 Task: Post to url https://trello.com/b/Sd17yud3/knowledge-sharing/butler/card-buttons/new
Action: Mouse moved to (1087, 87)
Screenshot: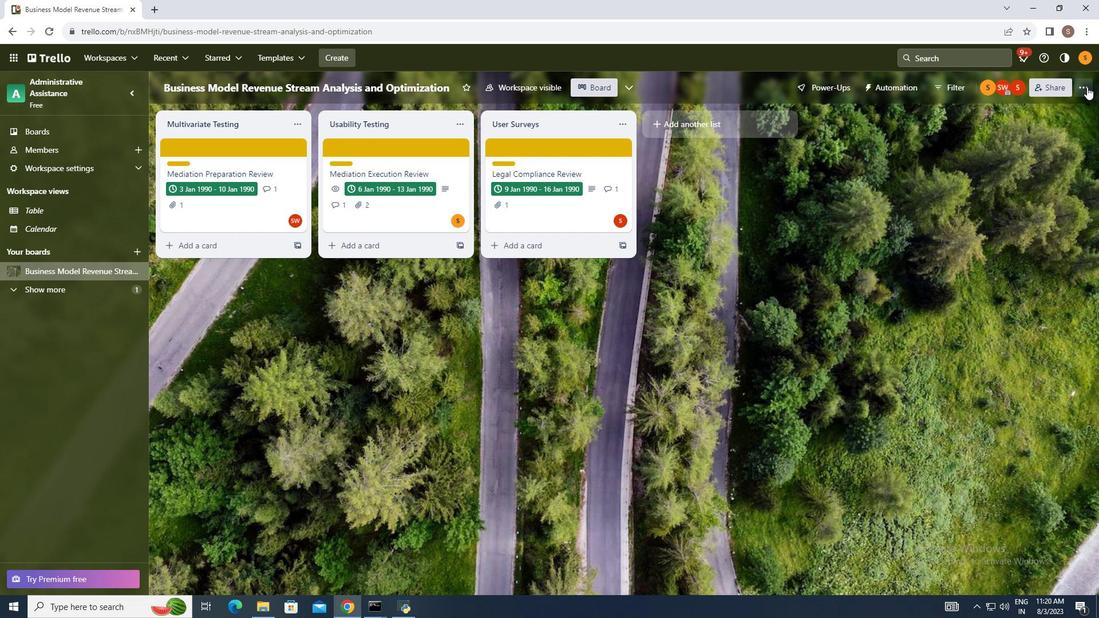 
Action: Mouse pressed left at (1087, 87)
Screenshot: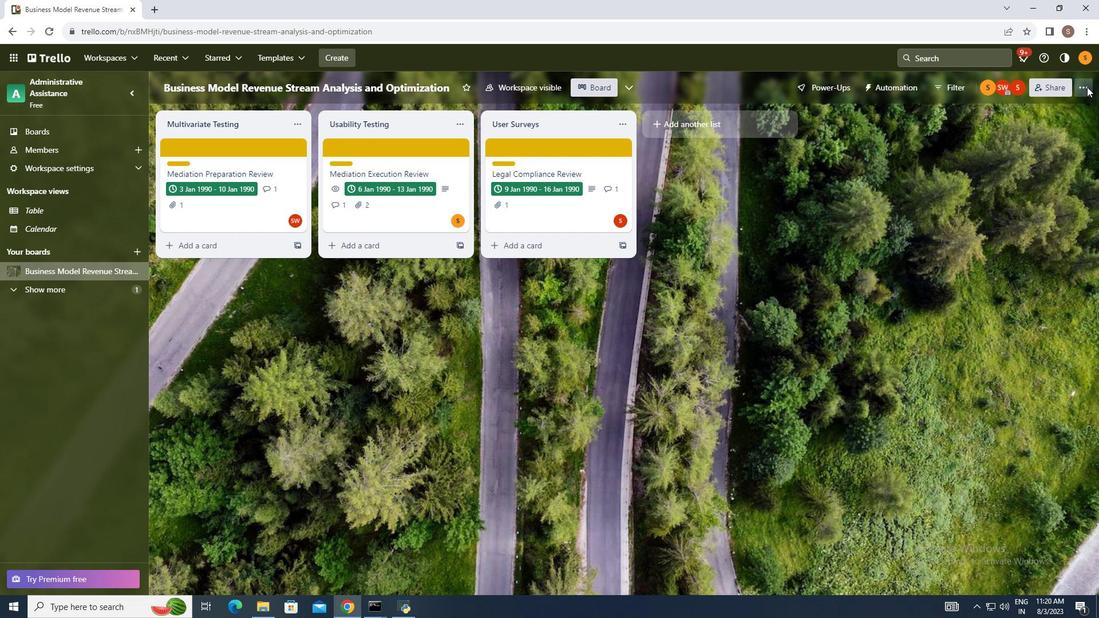 
Action: Mouse moved to (1008, 239)
Screenshot: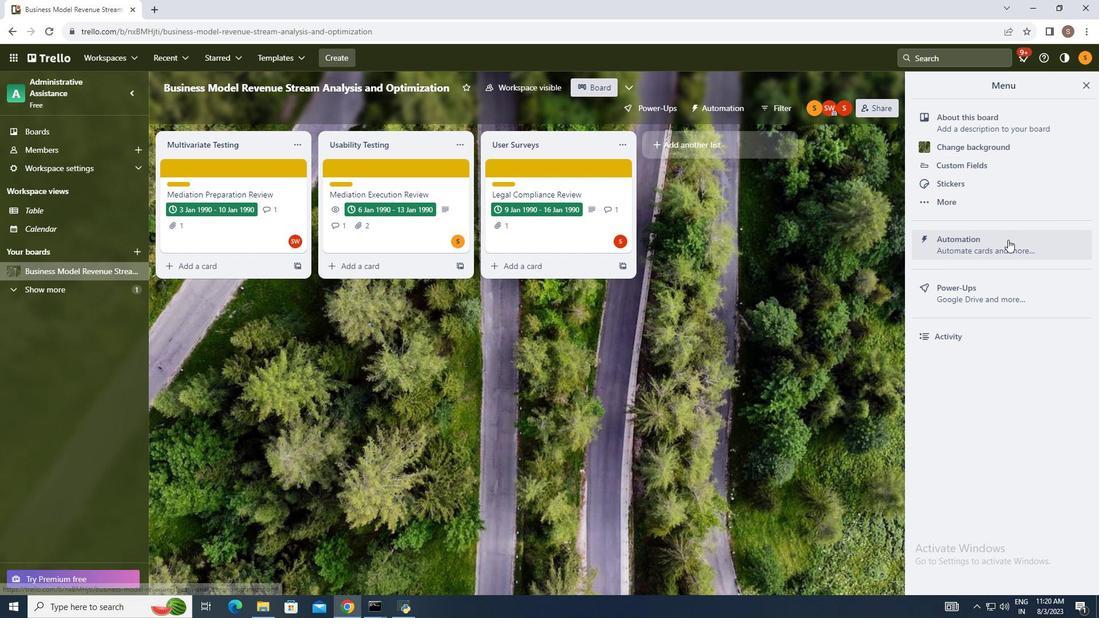 
Action: Mouse pressed left at (1008, 239)
Screenshot: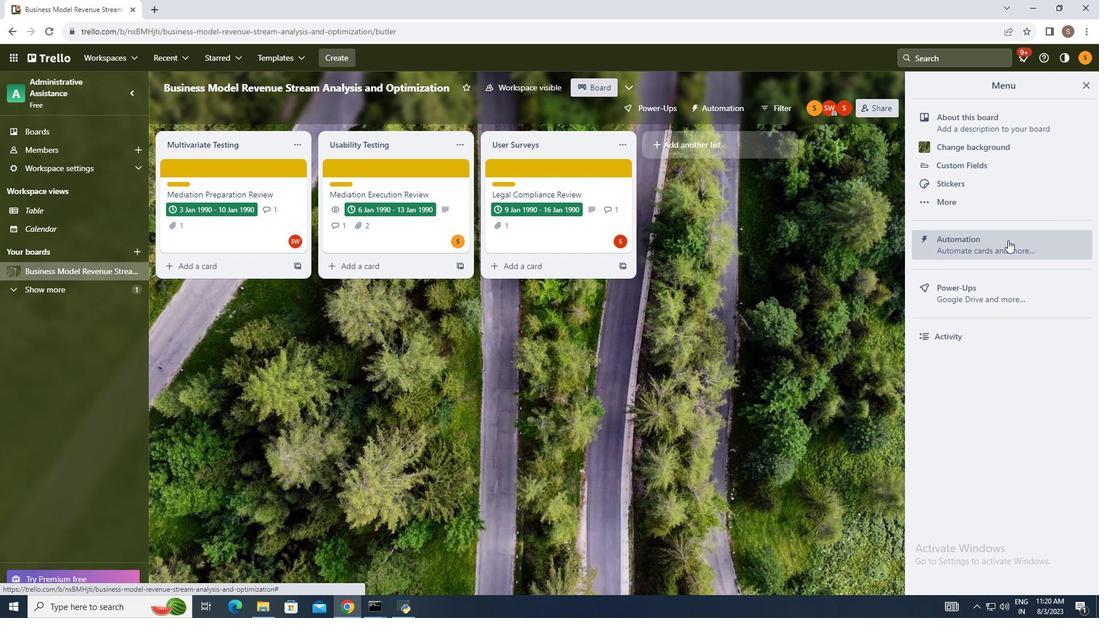 
Action: Mouse moved to (208, 301)
Screenshot: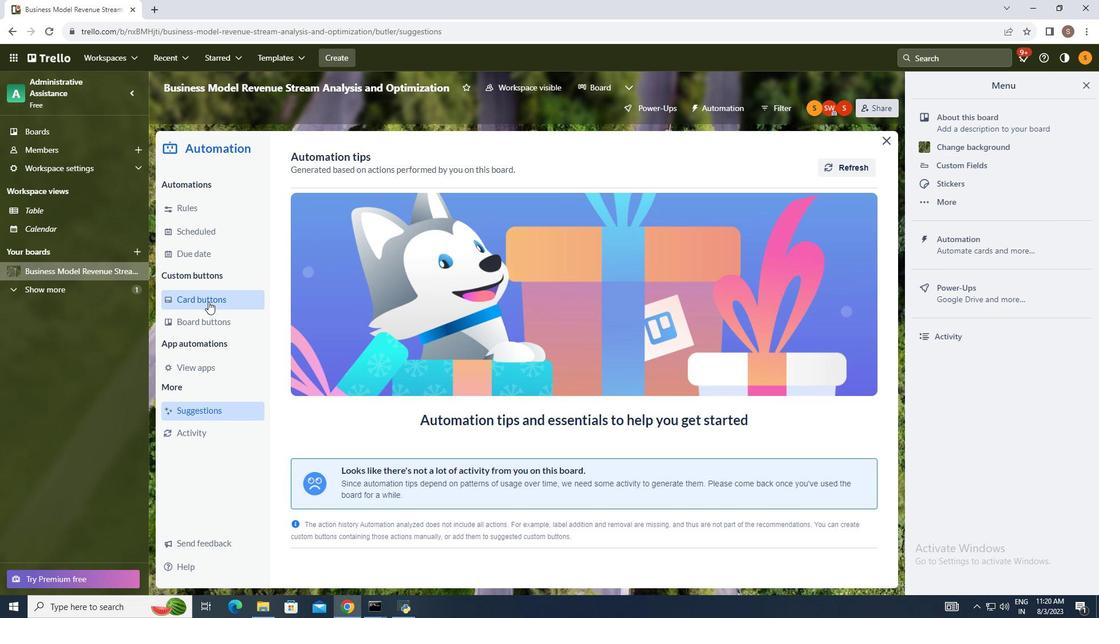 
Action: Mouse pressed left at (208, 301)
Screenshot: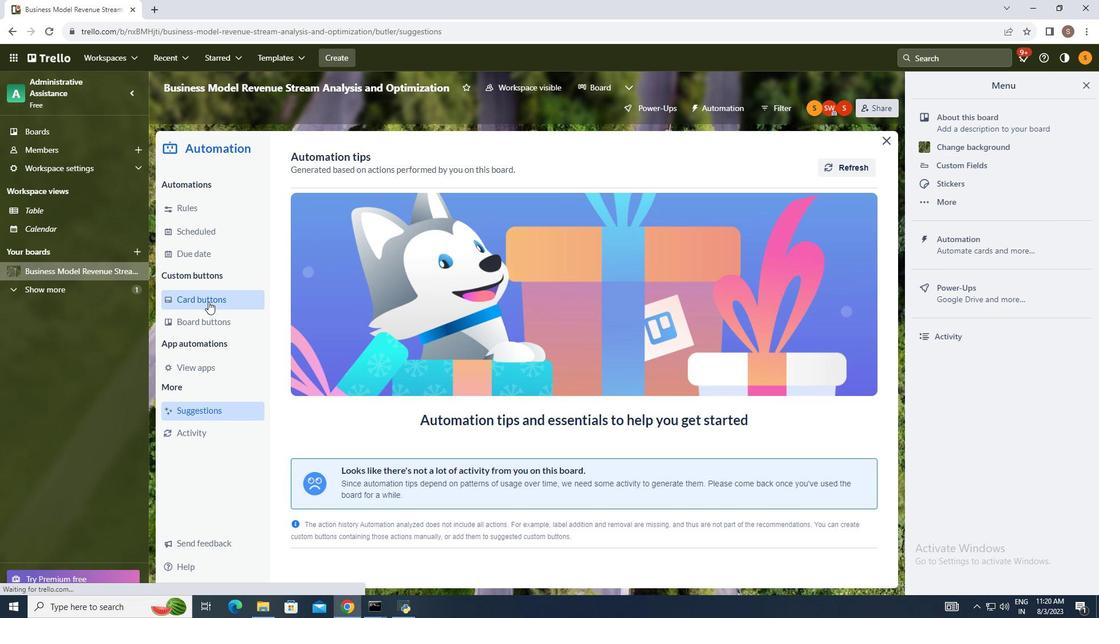 
Action: Mouse moved to (838, 160)
Screenshot: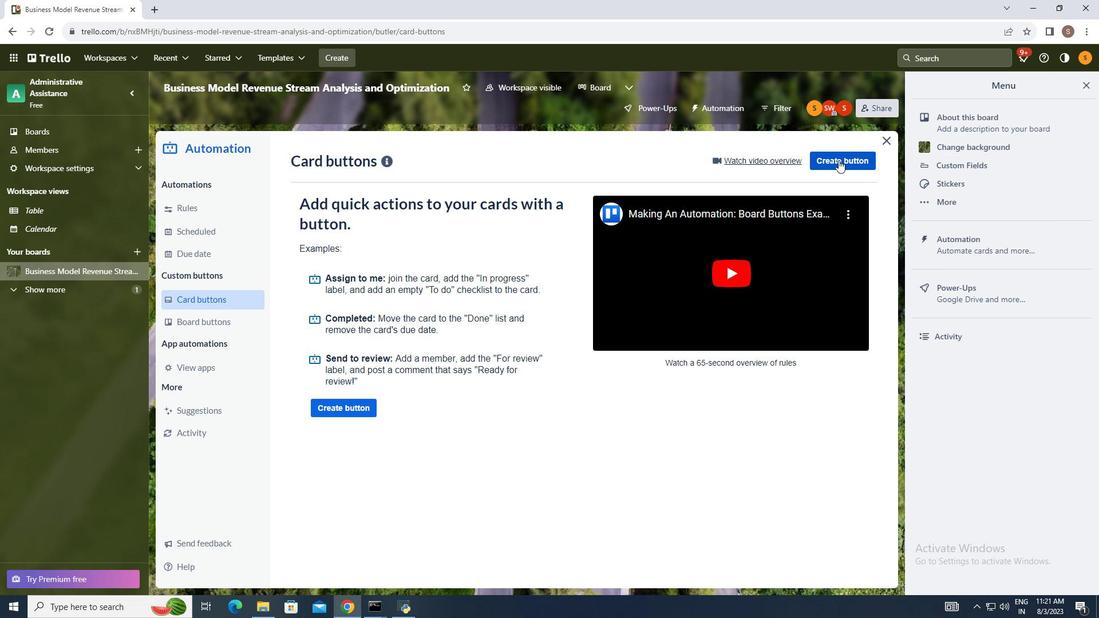 
Action: Mouse pressed left at (838, 160)
Screenshot: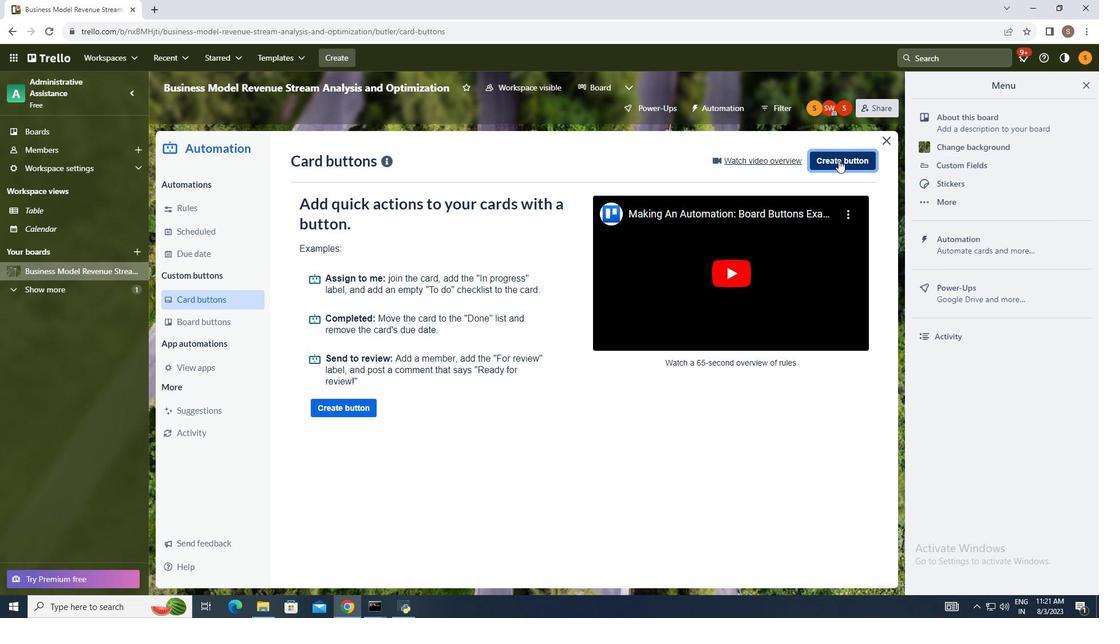 
Action: Mouse moved to (585, 313)
Screenshot: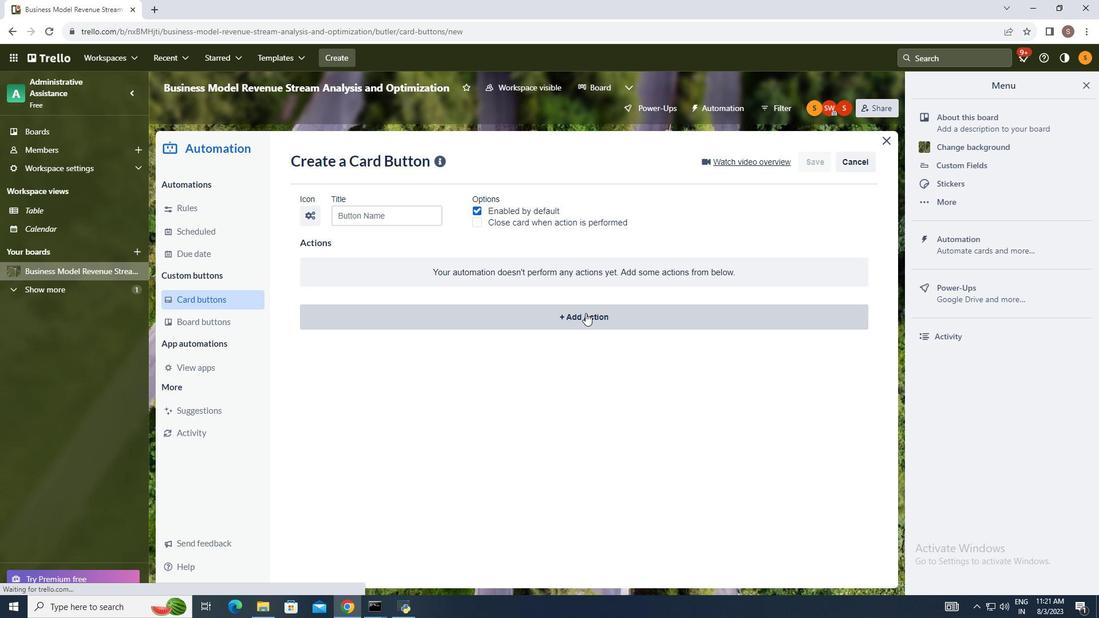 
Action: Mouse pressed left at (585, 313)
Screenshot: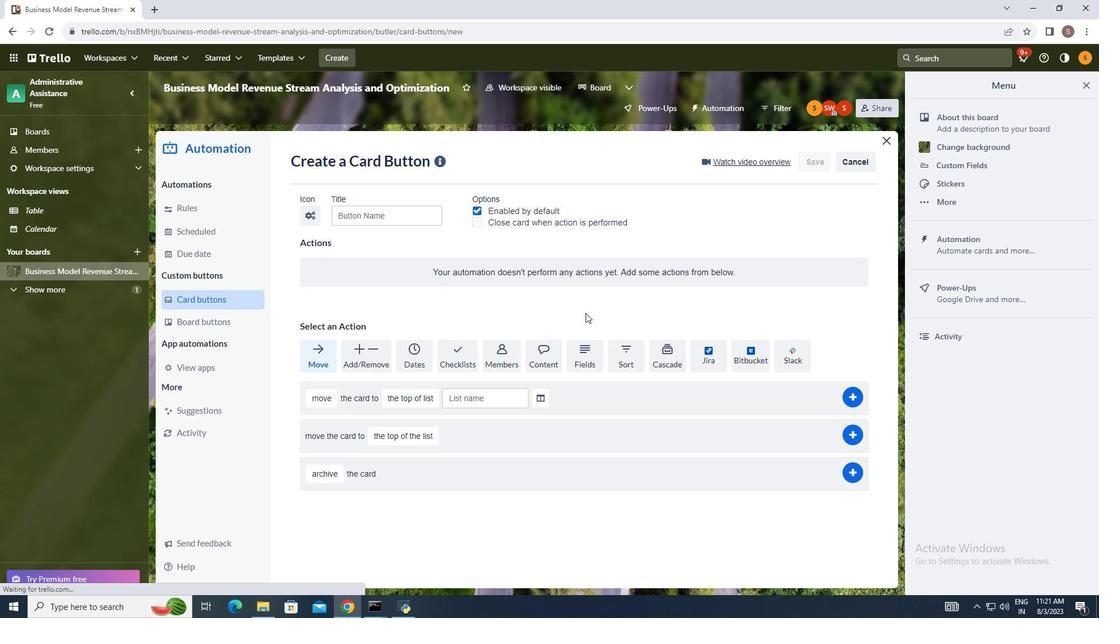 
Action: Mouse moved to (542, 361)
Screenshot: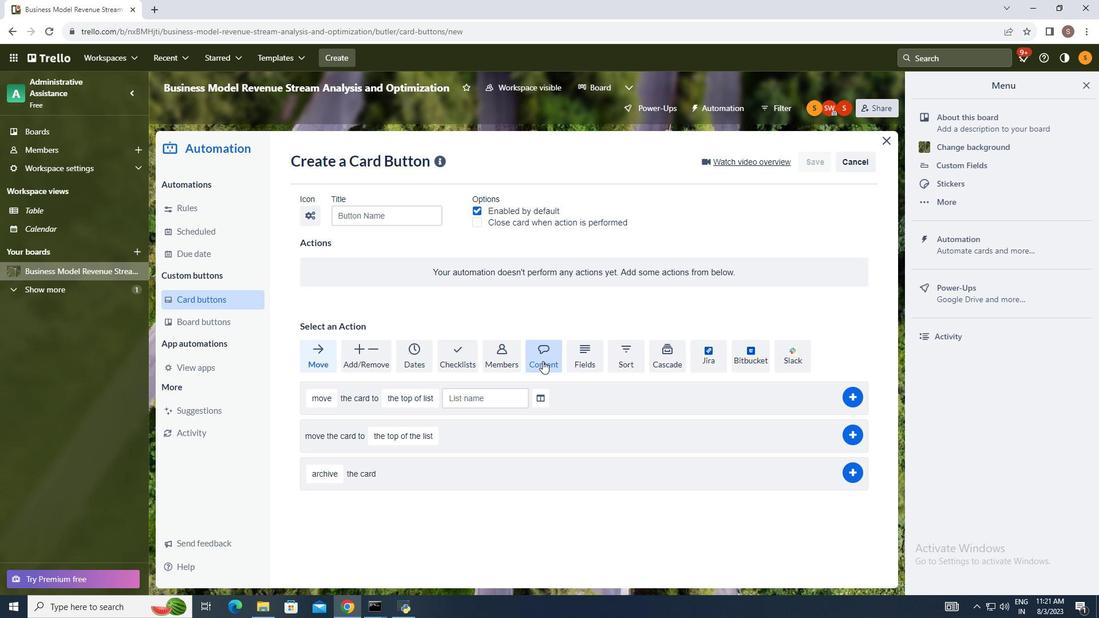 
Action: Mouse pressed left at (542, 361)
Screenshot: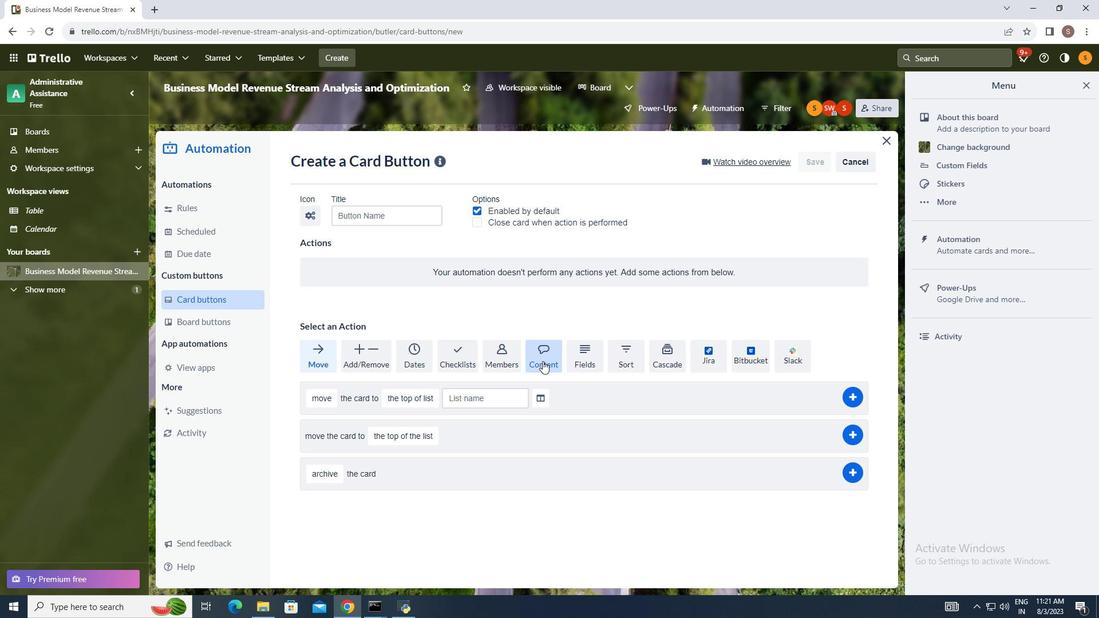 
Action: Mouse moved to (494, 433)
Screenshot: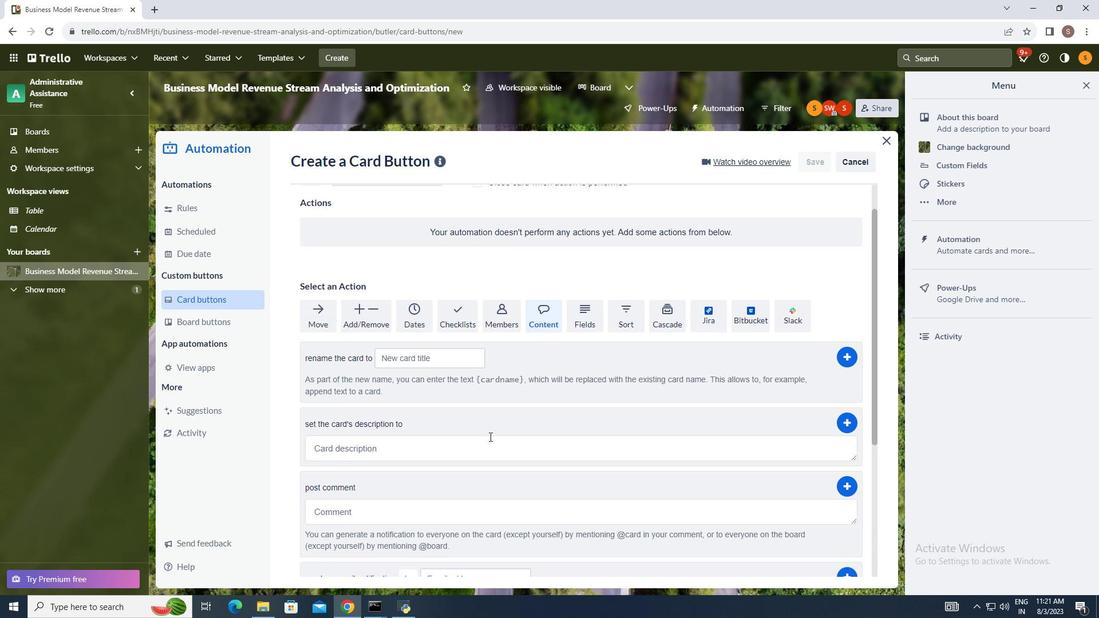 
Action: Mouse scrolled (494, 433) with delta (0, 0)
Screenshot: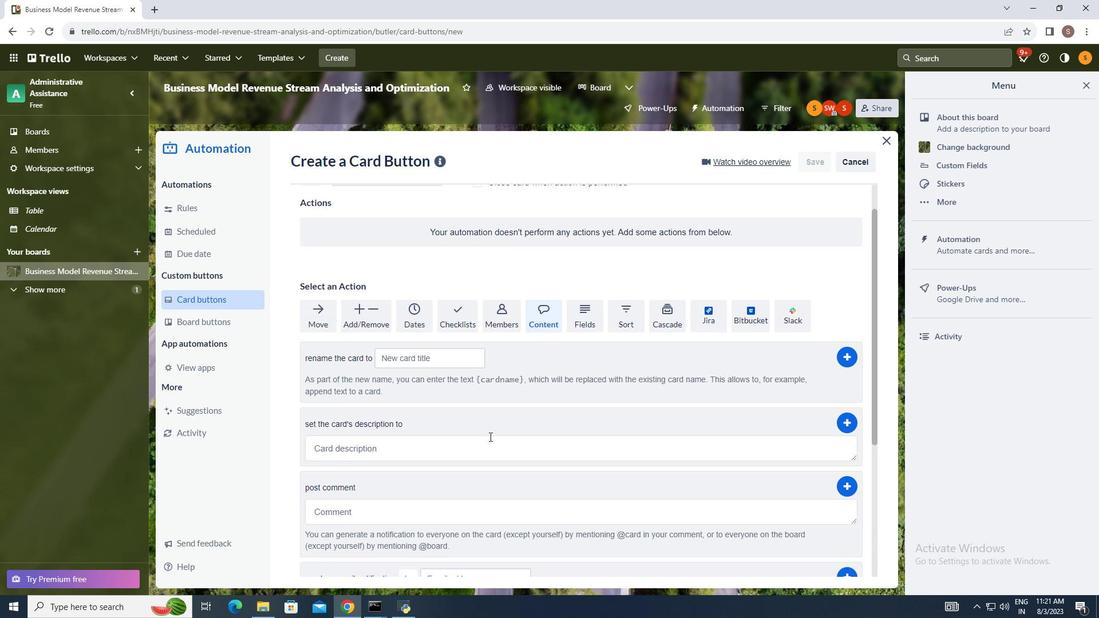 
Action: Mouse moved to (490, 436)
Screenshot: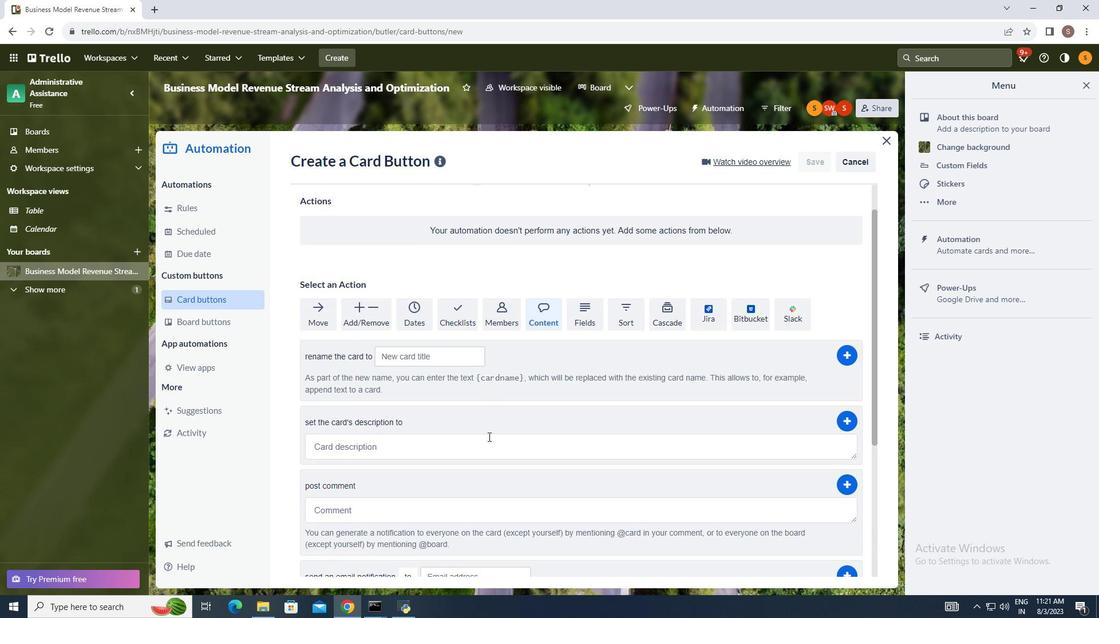 
Action: Mouse scrolled (490, 437) with delta (0, 0)
Screenshot: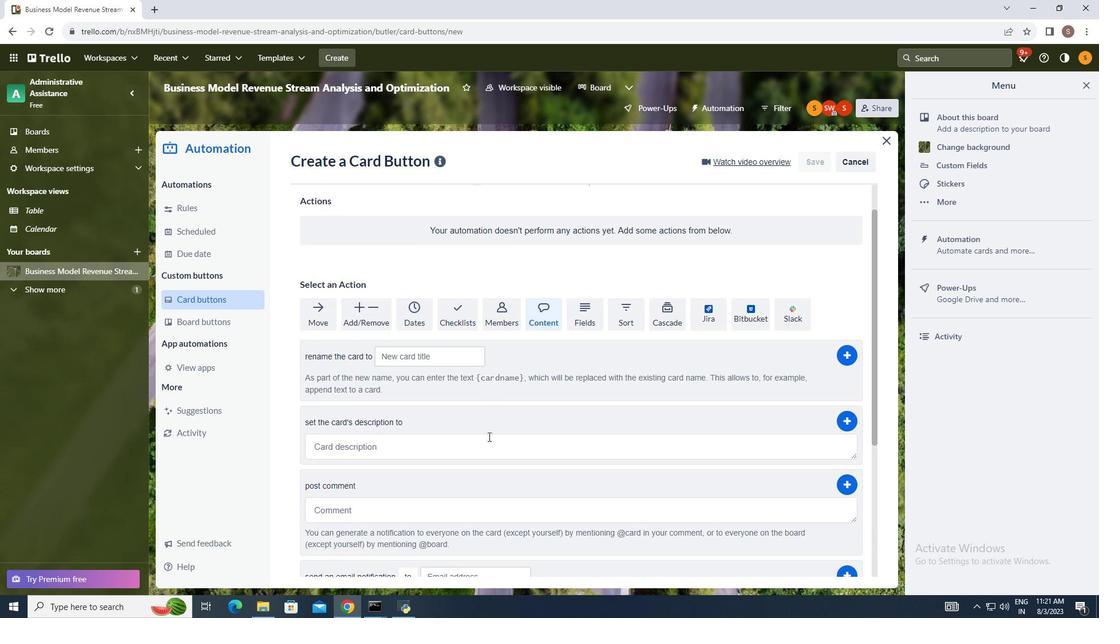 
Action: Mouse moved to (489, 436)
Screenshot: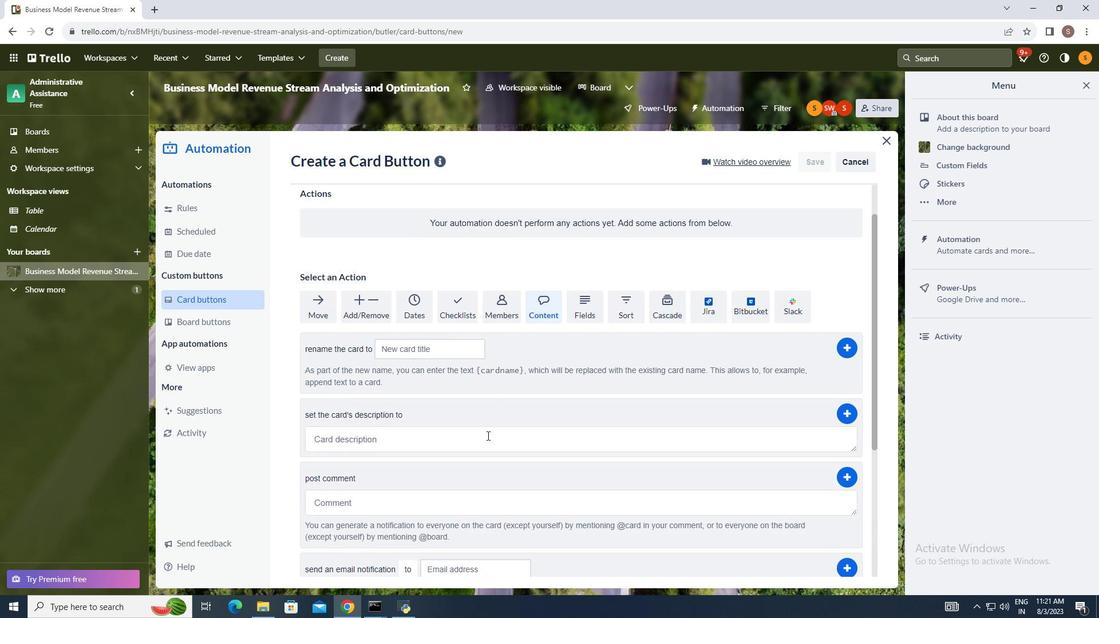 
Action: Mouse scrolled (489, 436) with delta (0, 0)
Screenshot: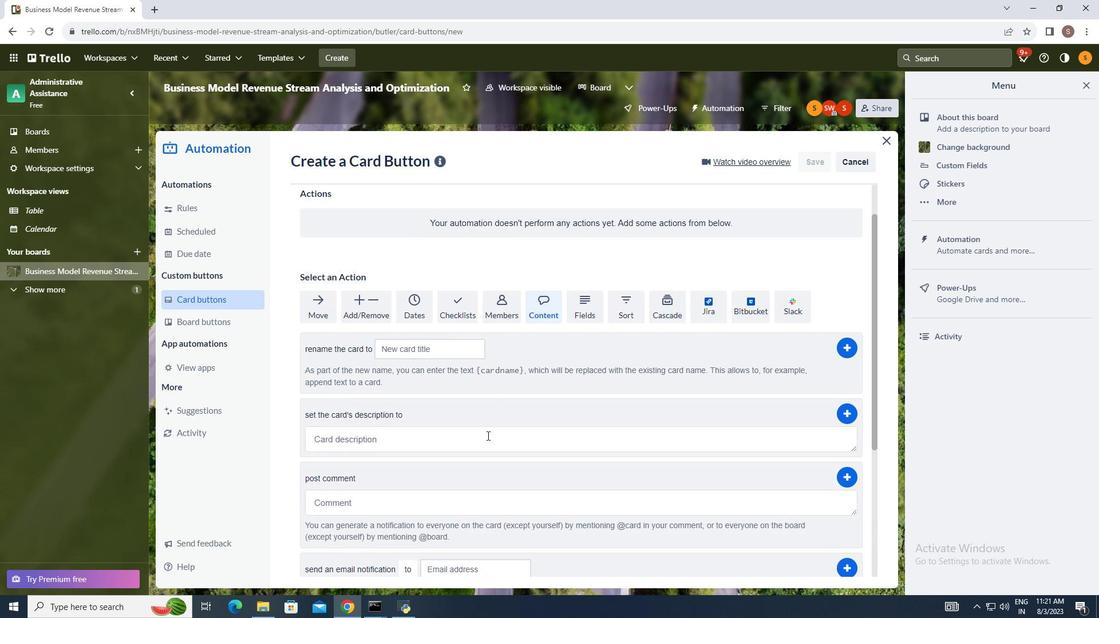 
Action: Mouse moved to (488, 436)
Screenshot: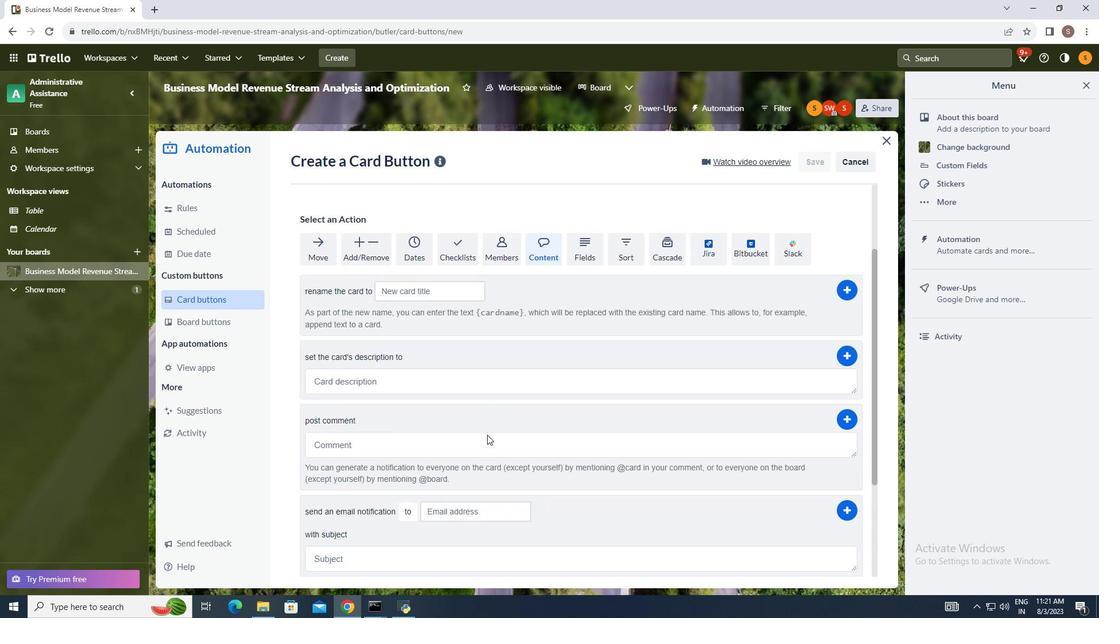 
Action: Mouse scrolled (488, 436) with delta (0, 0)
Screenshot: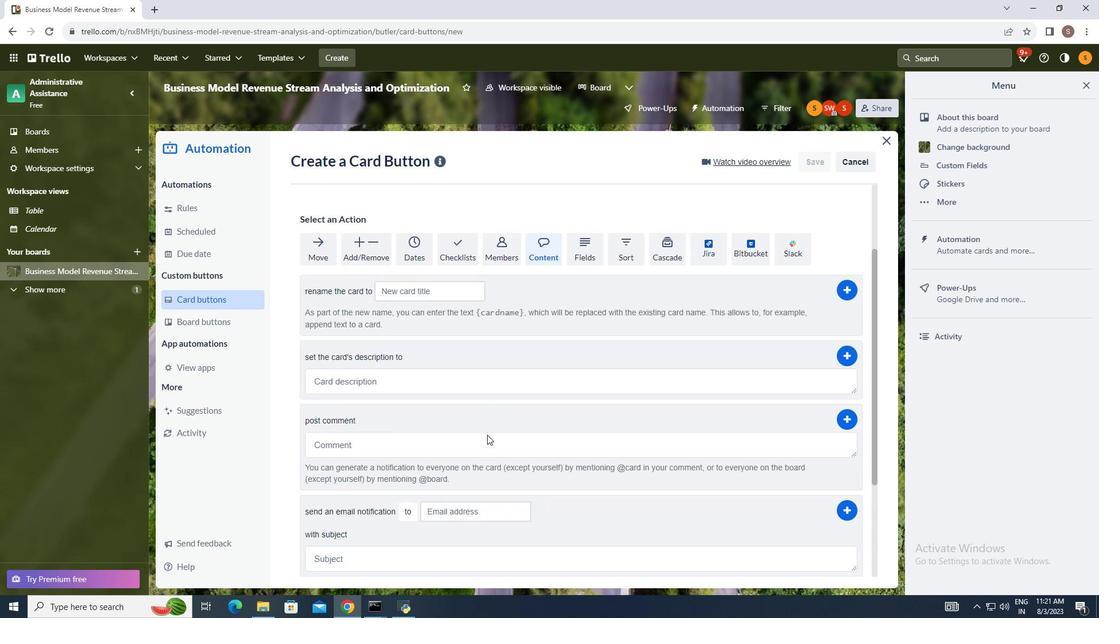 
Action: Mouse moved to (487, 435)
Screenshot: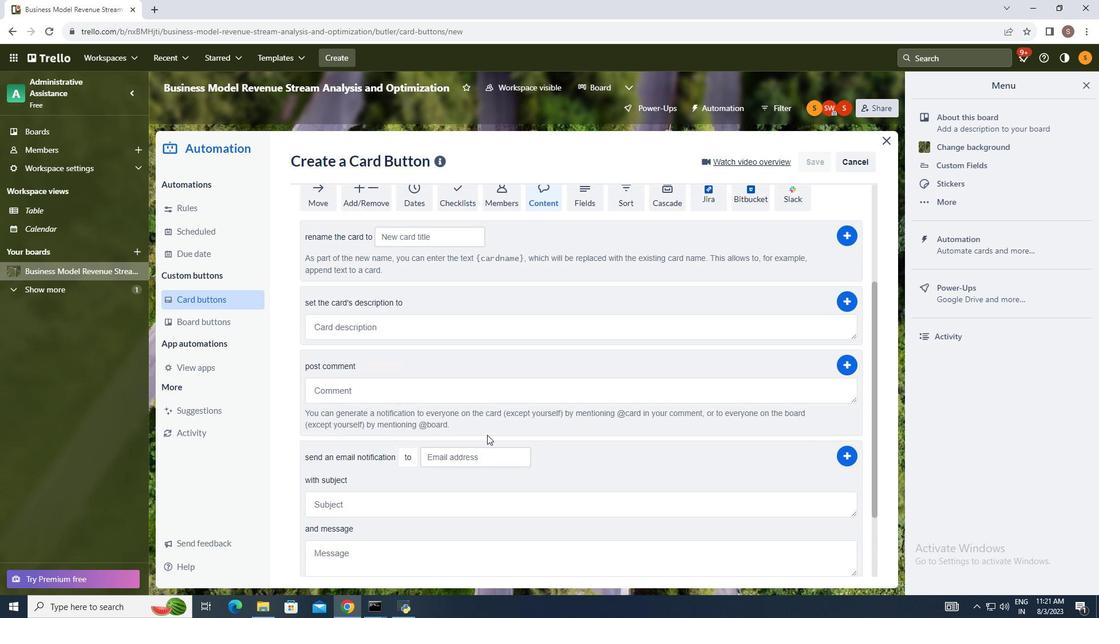 
Action: Mouse scrolled (487, 435) with delta (0, 0)
Screenshot: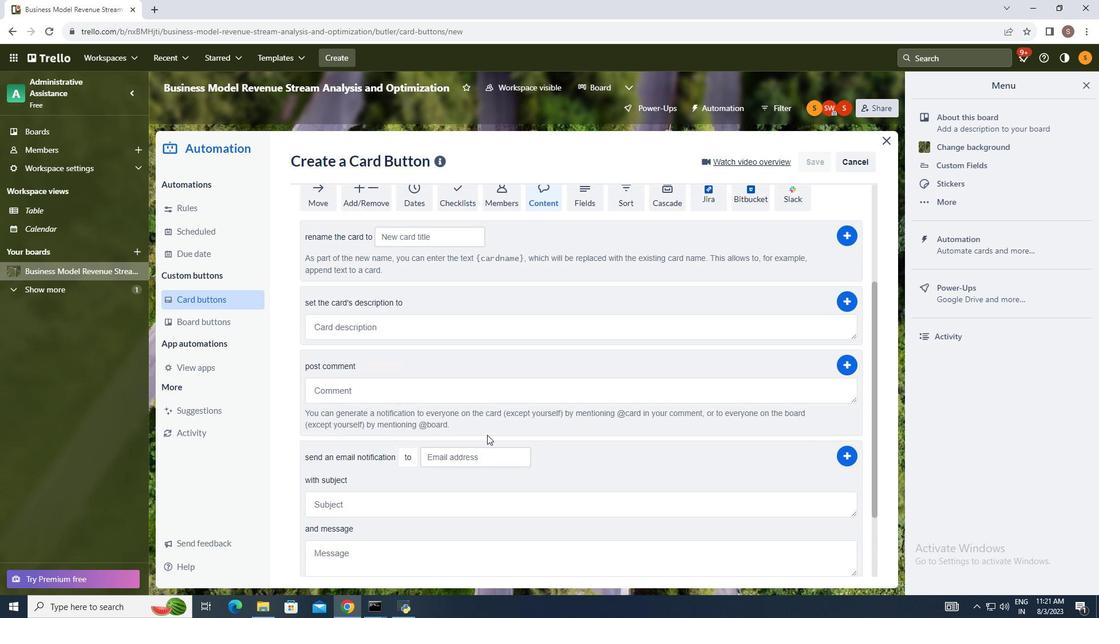 
Action: Mouse moved to (487, 435)
Screenshot: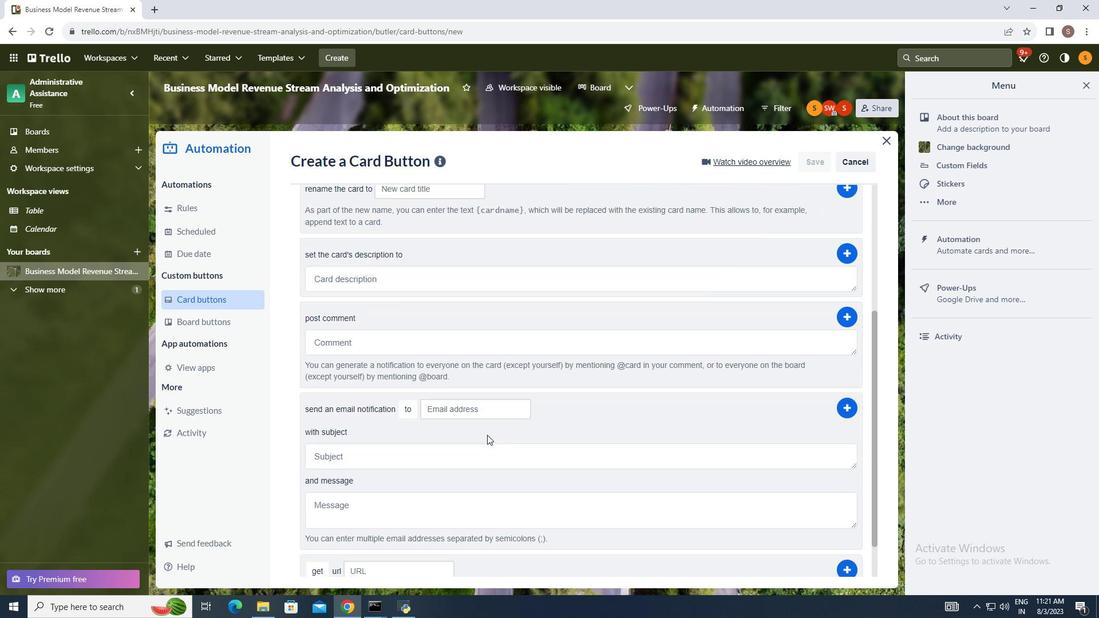 
Action: Mouse scrolled (487, 434) with delta (0, 0)
Screenshot: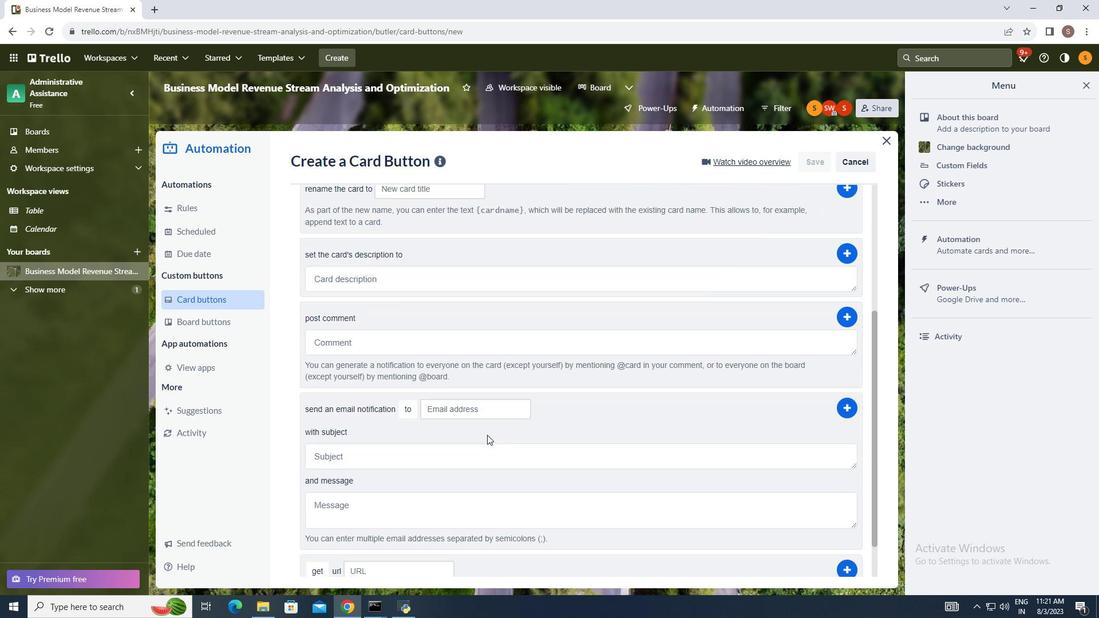 
Action: Mouse moved to (486, 439)
Screenshot: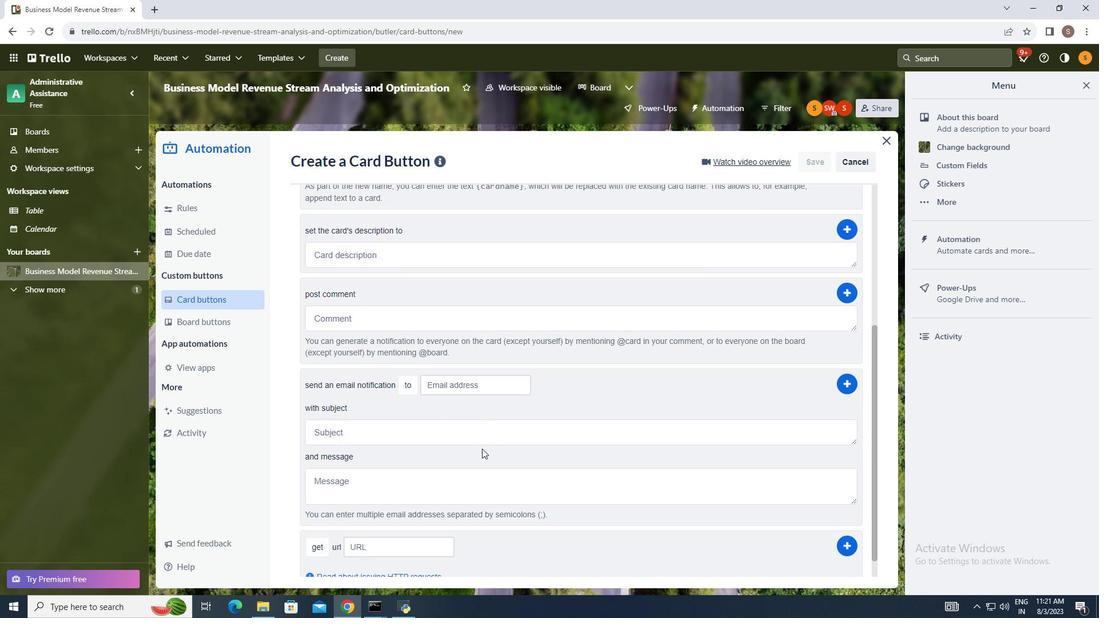 
Action: Mouse scrolled (486, 439) with delta (0, 0)
Screenshot: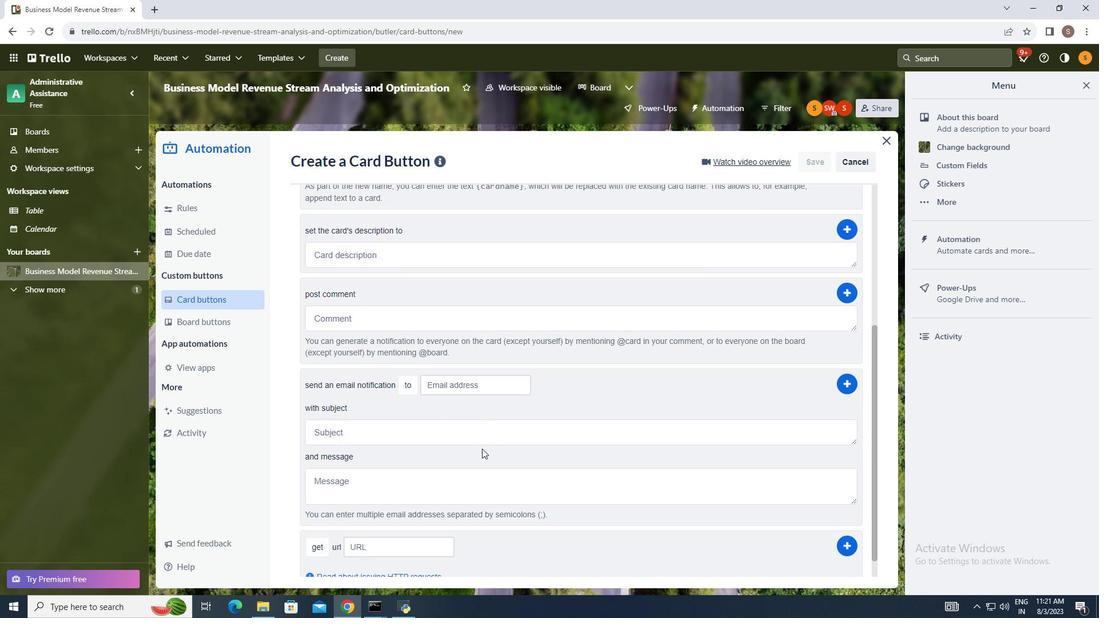 
Action: Mouse moved to (484, 444)
Screenshot: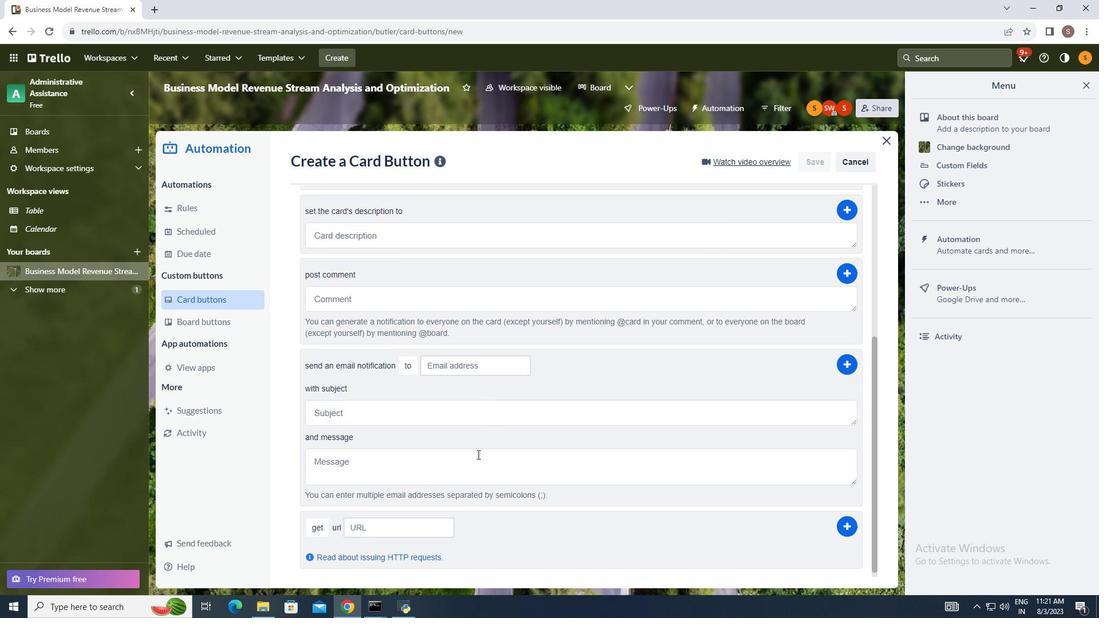 
Action: Mouse scrolled (484, 443) with delta (0, 0)
Screenshot: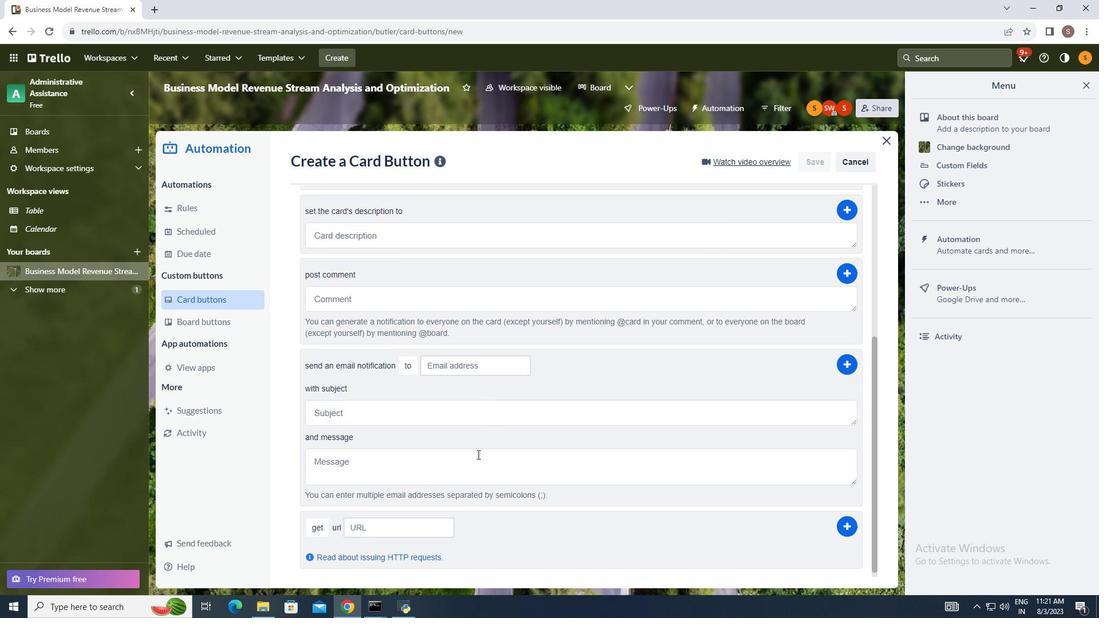 
Action: Mouse moved to (483, 446)
Screenshot: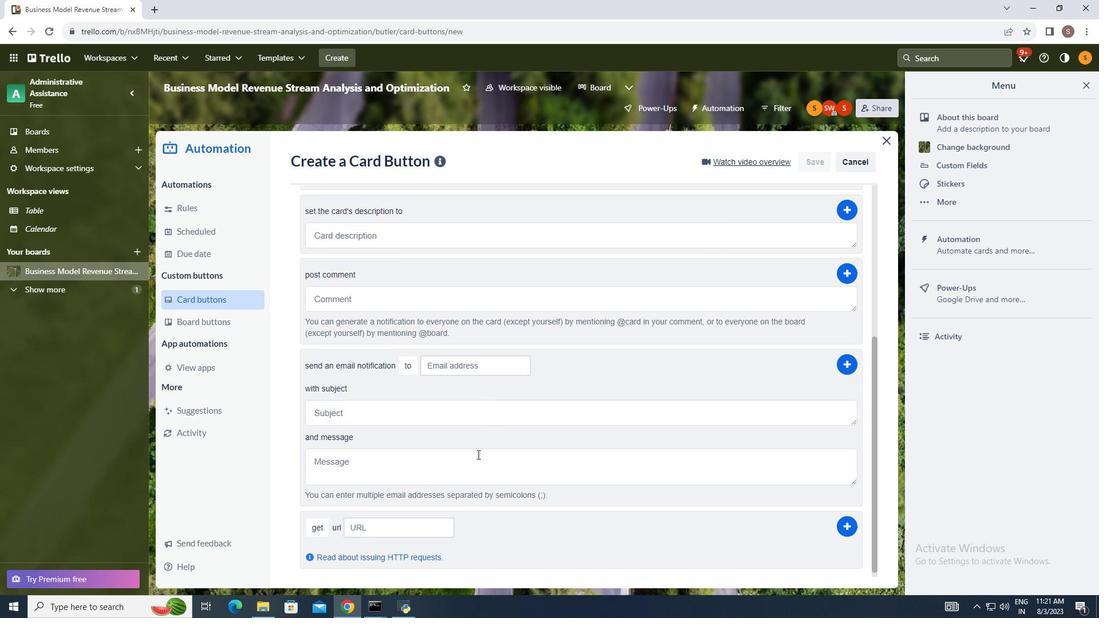 
Action: Mouse scrolled (483, 446) with delta (0, 0)
Screenshot: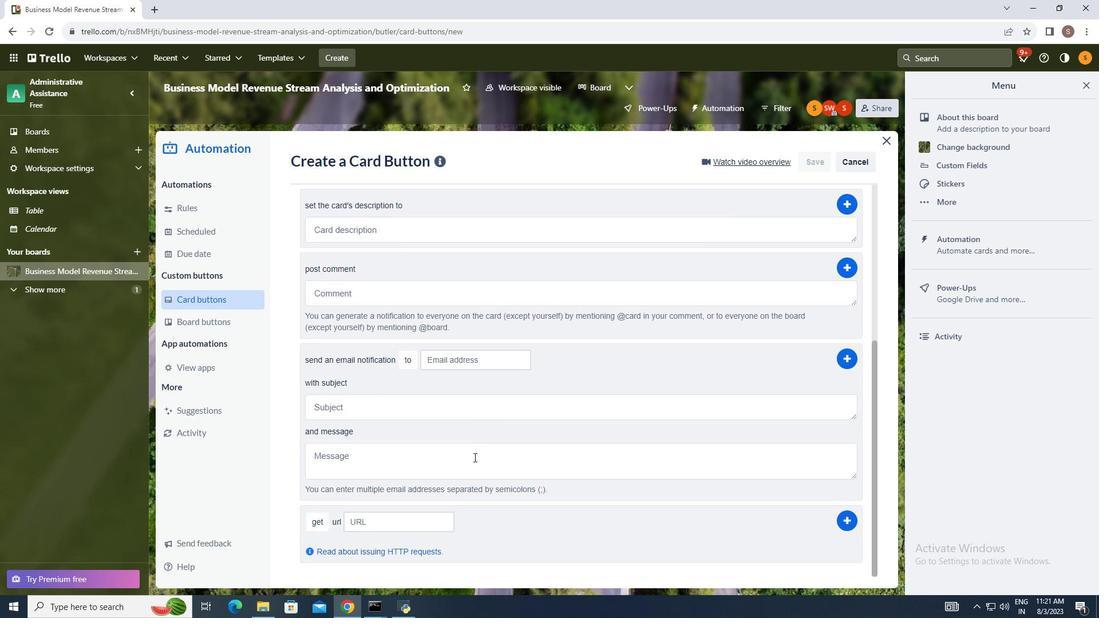 
Action: Mouse moved to (480, 451)
Screenshot: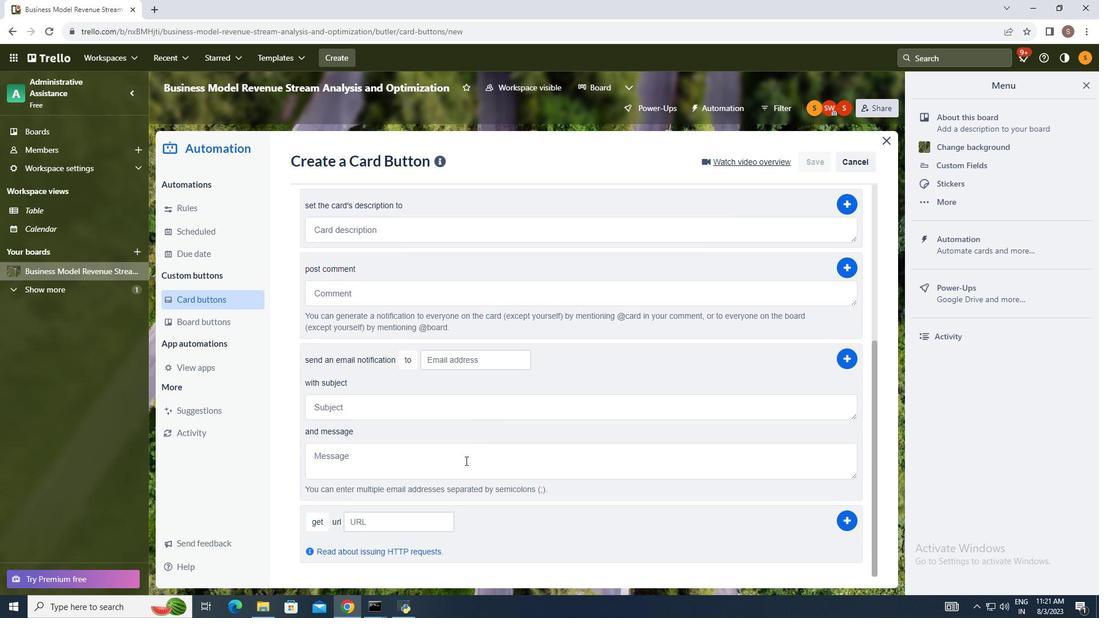 
Action: Mouse scrolled (480, 450) with delta (0, 0)
Screenshot: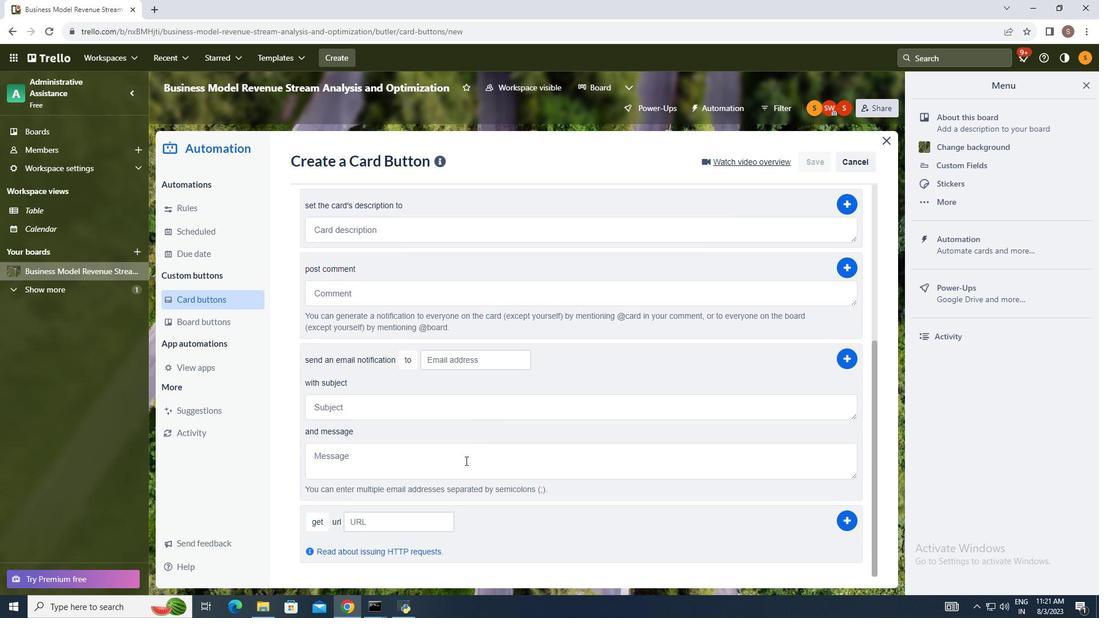
Action: Mouse moved to (479, 452)
Screenshot: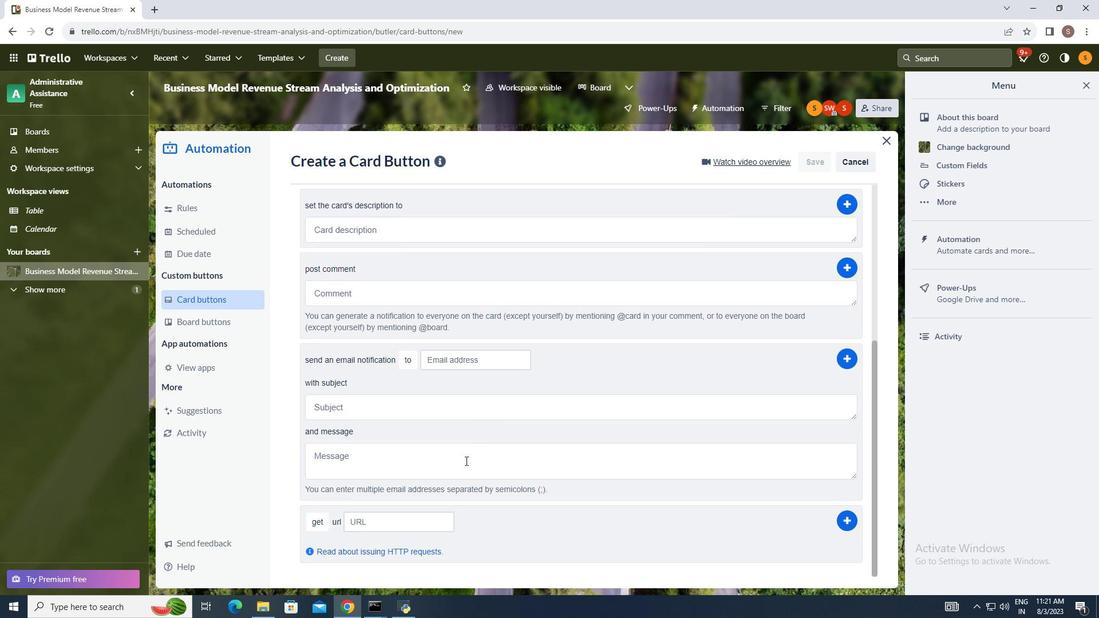 
Action: Mouse scrolled (479, 452) with delta (0, 0)
Screenshot: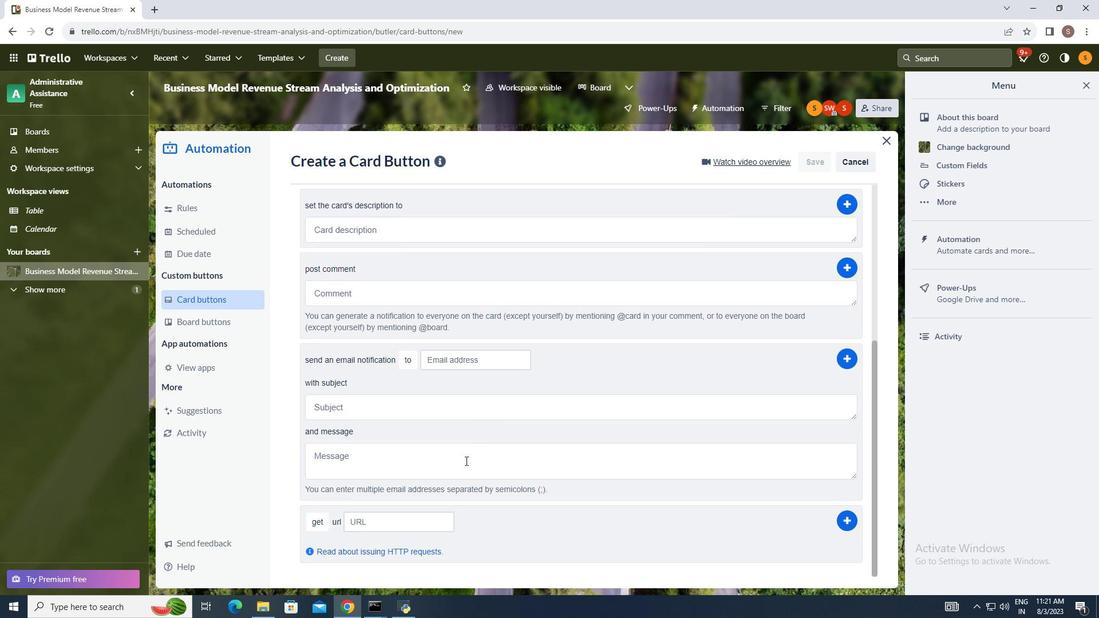 
Action: Mouse moved to (320, 521)
Screenshot: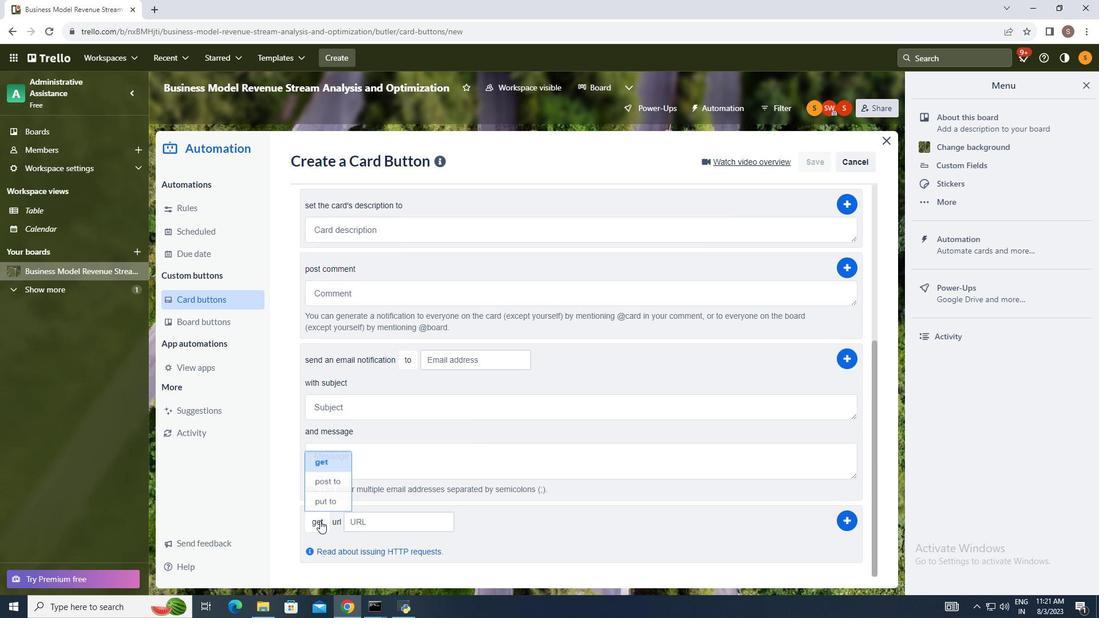 
Action: Mouse pressed left at (320, 521)
Screenshot: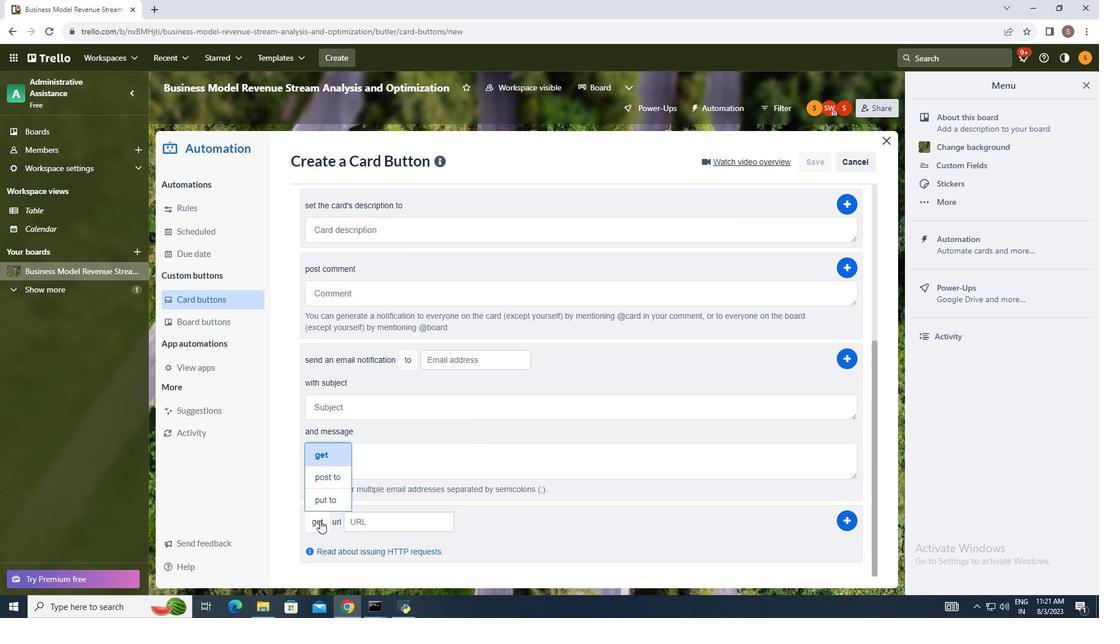 
Action: Mouse moved to (325, 475)
Screenshot: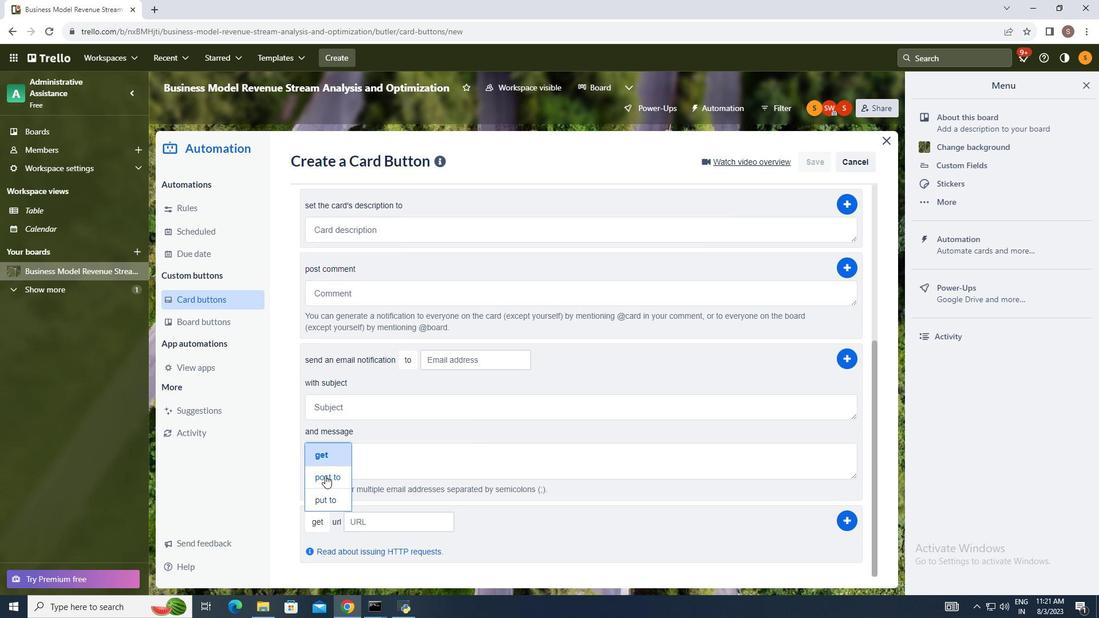 
Action: Mouse pressed left at (325, 475)
Screenshot: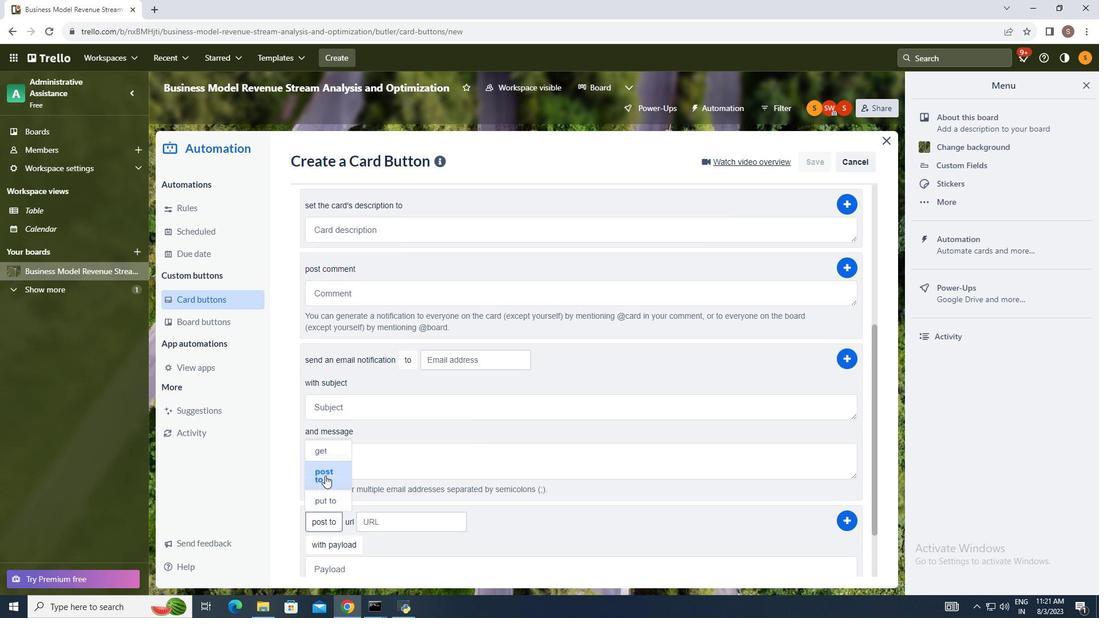 
Action: Mouse moved to (375, 519)
Screenshot: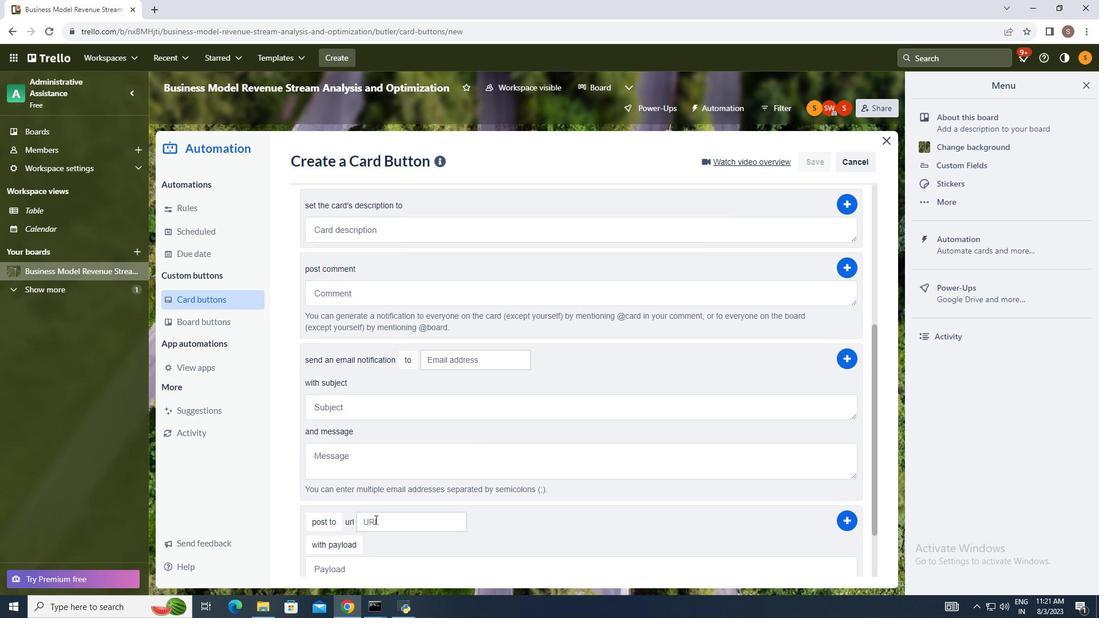 
Action: Mouse pressed left at (375, 519)
Screenshot: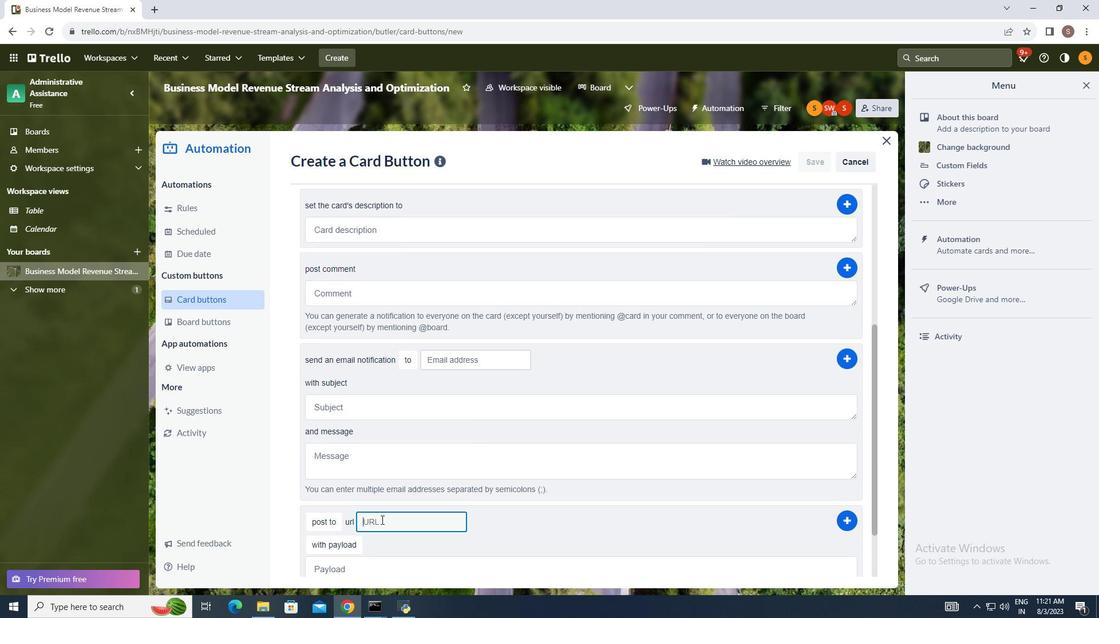 
Action: Mouse moved to (577, 507)
Screenshot: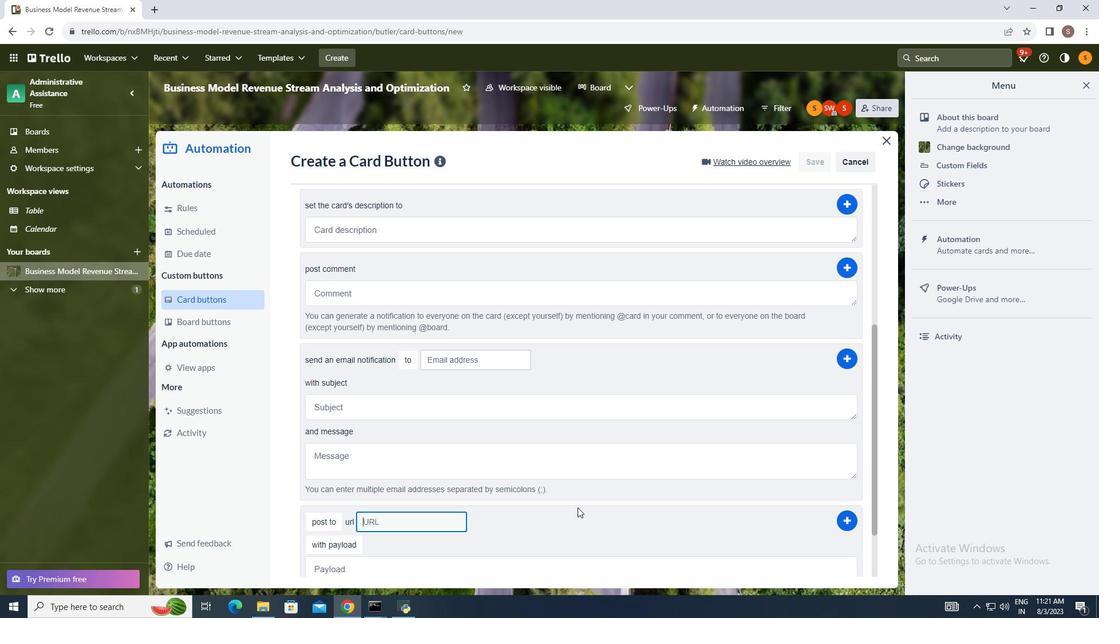
Action: Key pressed ctrl+V
Screenshot: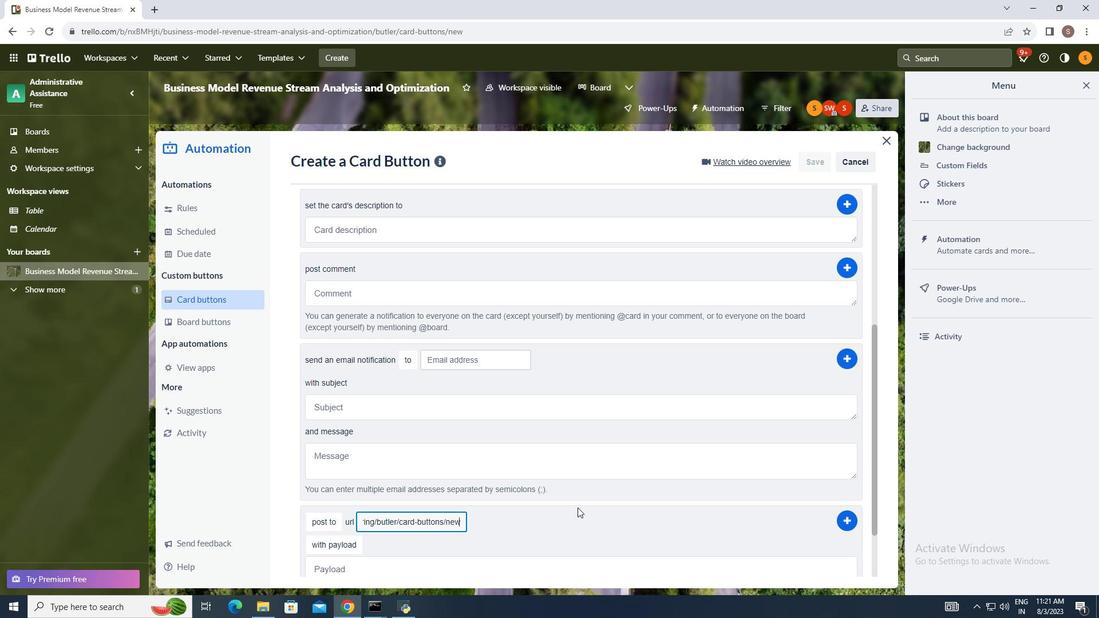 
Action: Mouse moved to (851, 522)
Screenshot: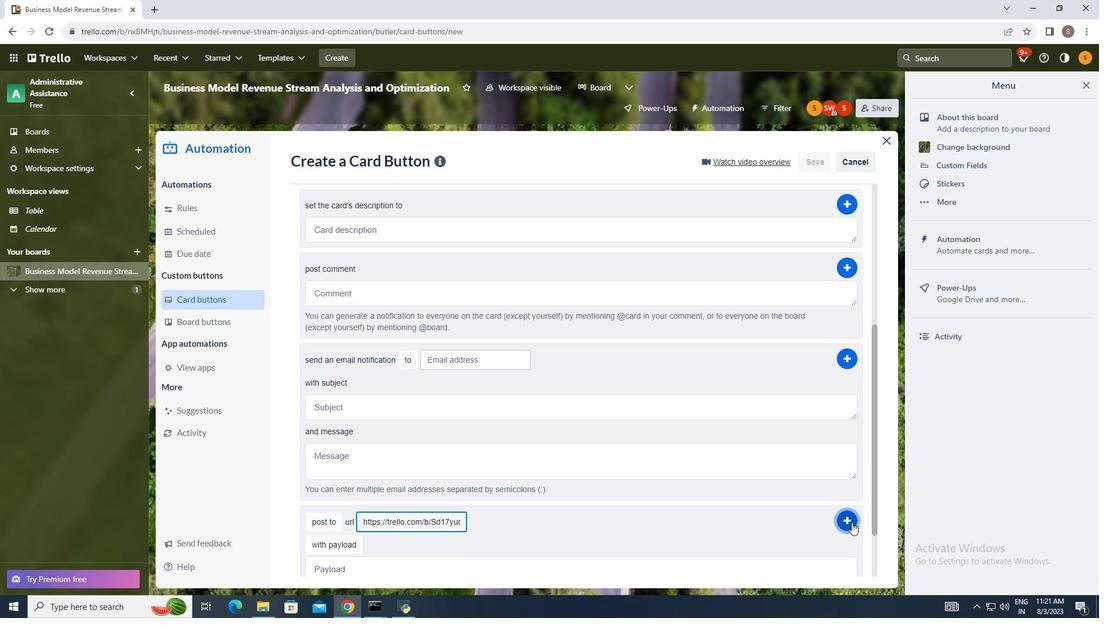 
Action: Mouse pressed left at (851, 522)
Screenshot: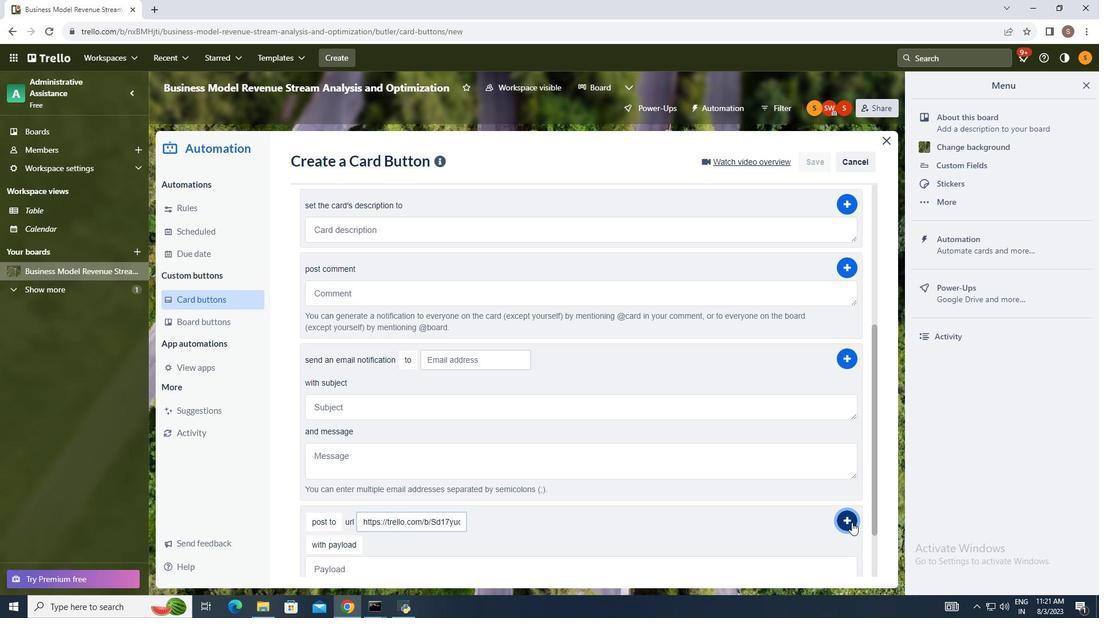 
Action: Mouse moved to (958, 433)
Screenshot: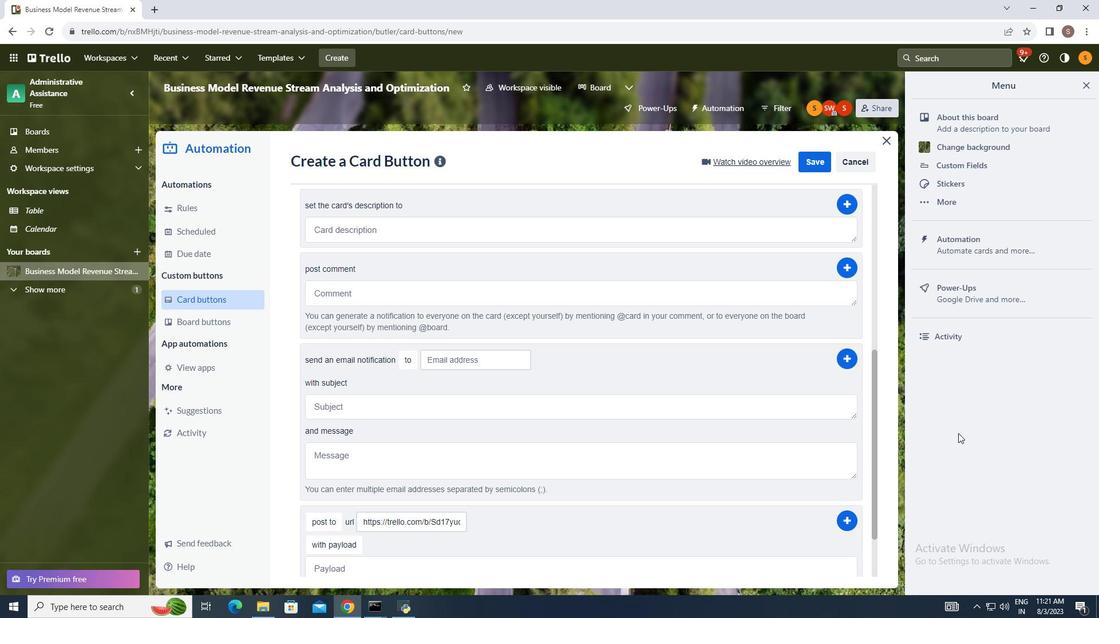 
